 Task: Set up a reminder for the networking luncheon.
Action: Mouse moved to (78, 93)
Screenshot: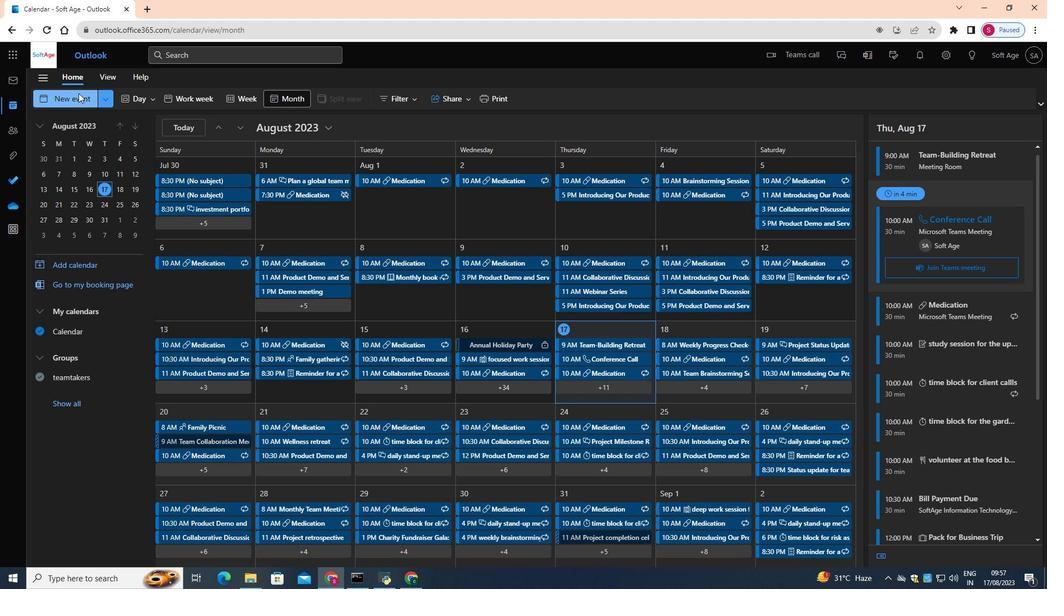 
Action: Mouse pressed left at (78, 93)
Screenshot: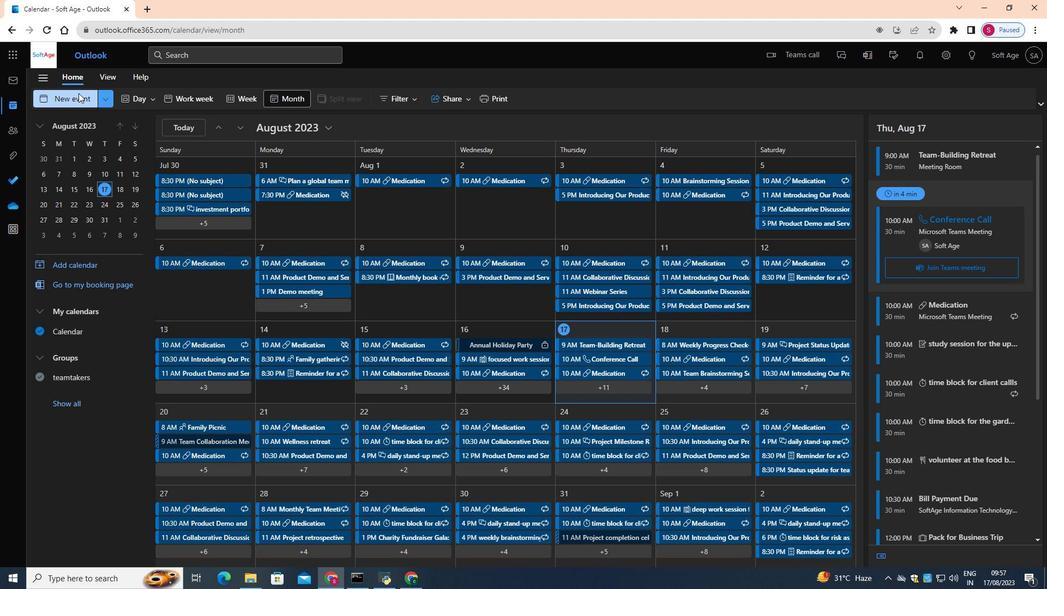 
Action: Mouse moved to (384, 157)
Screenshot: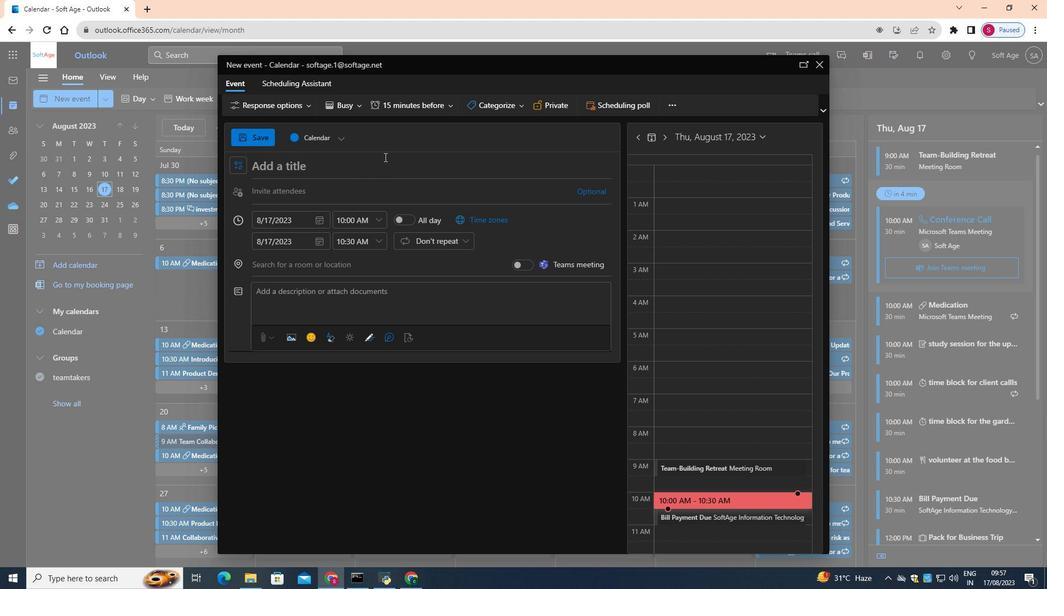 
Action: Key pressed <Key.shift>Reminder<Key.space>for<Key.space>networking<Key.space>luncheon
Screenshot: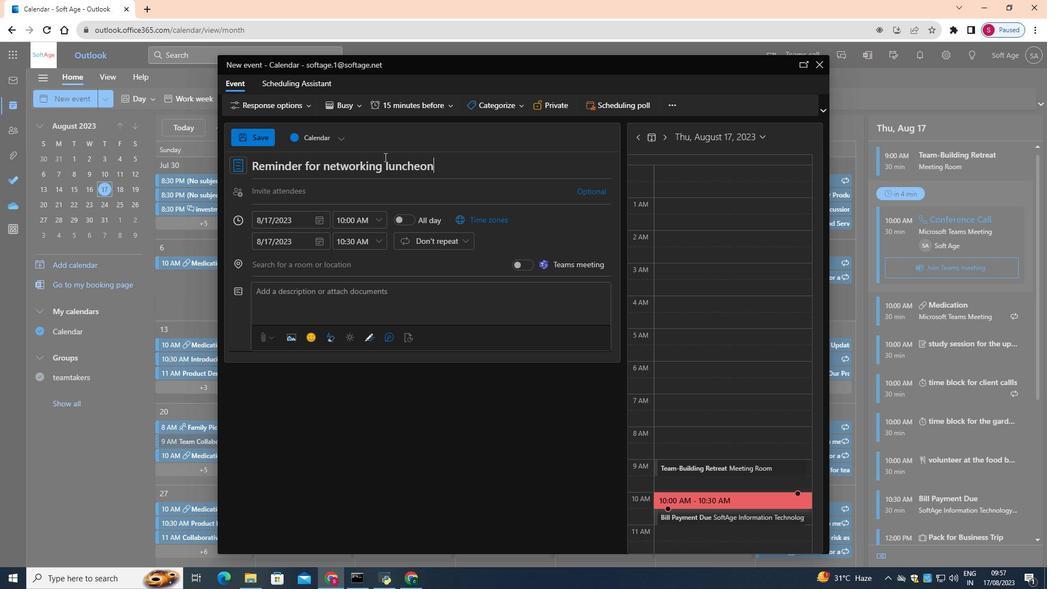 
Action: Mouse moved to (466, 241)
Screenshot: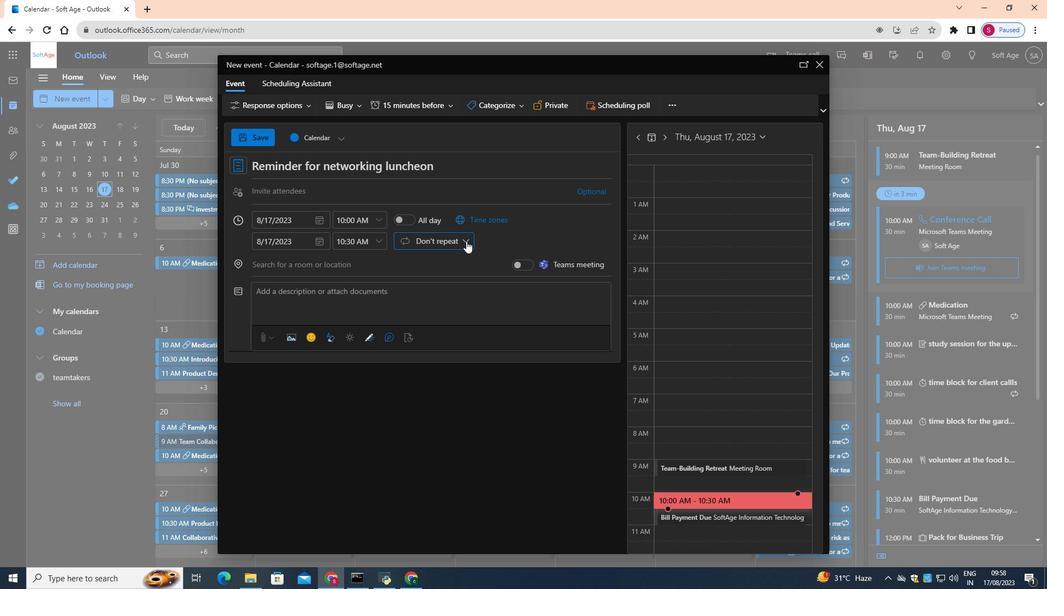 
Action: Mouse pressed left at (466, 241)
Screenshot: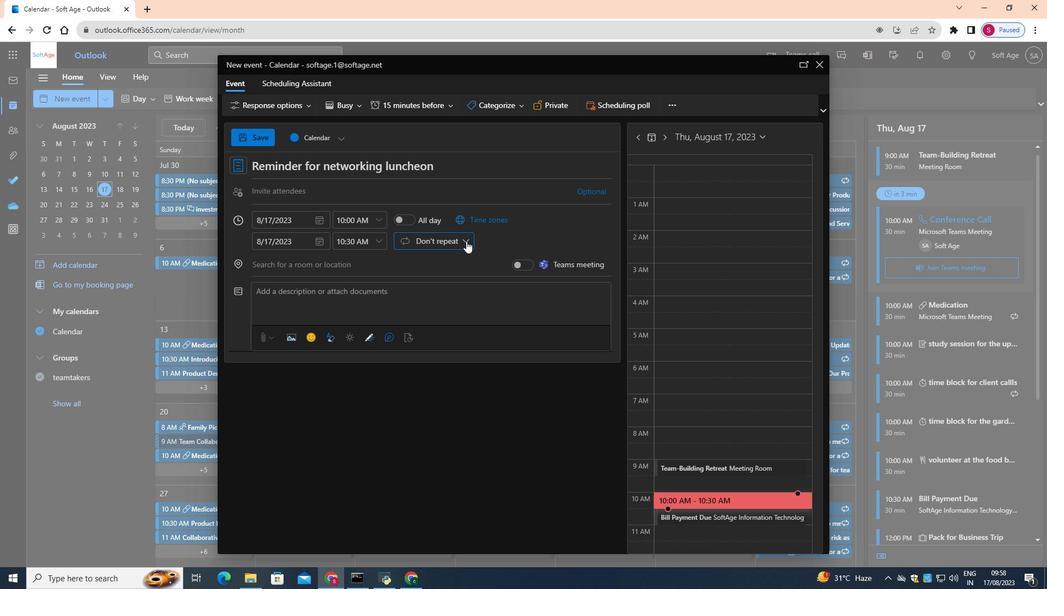 
Action: Mouse moved to (436, 335)
Screenshot: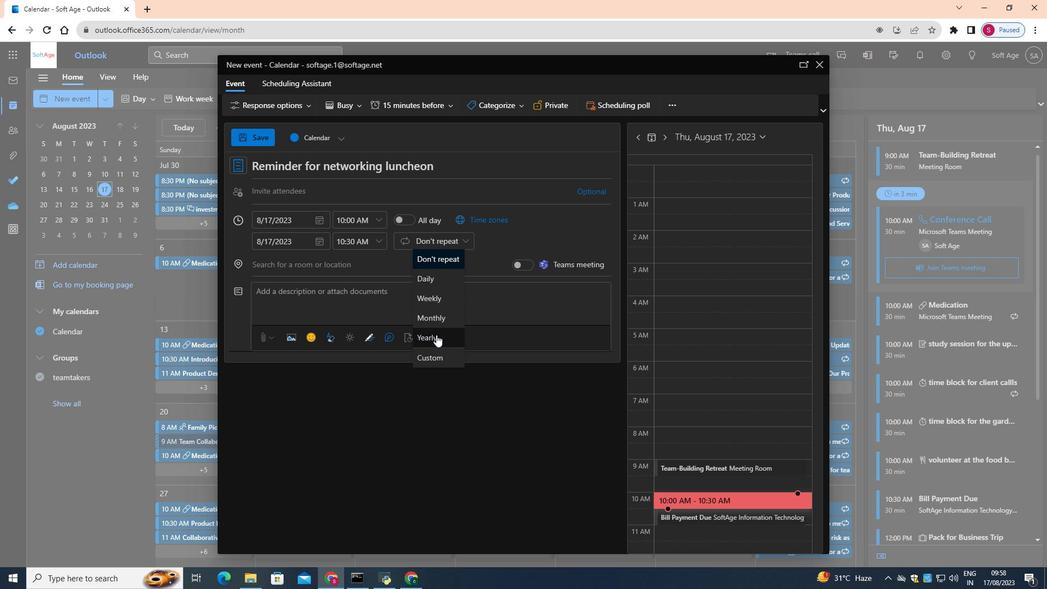 
Action: Mouse pressed left at (436, 335)
Screenshot: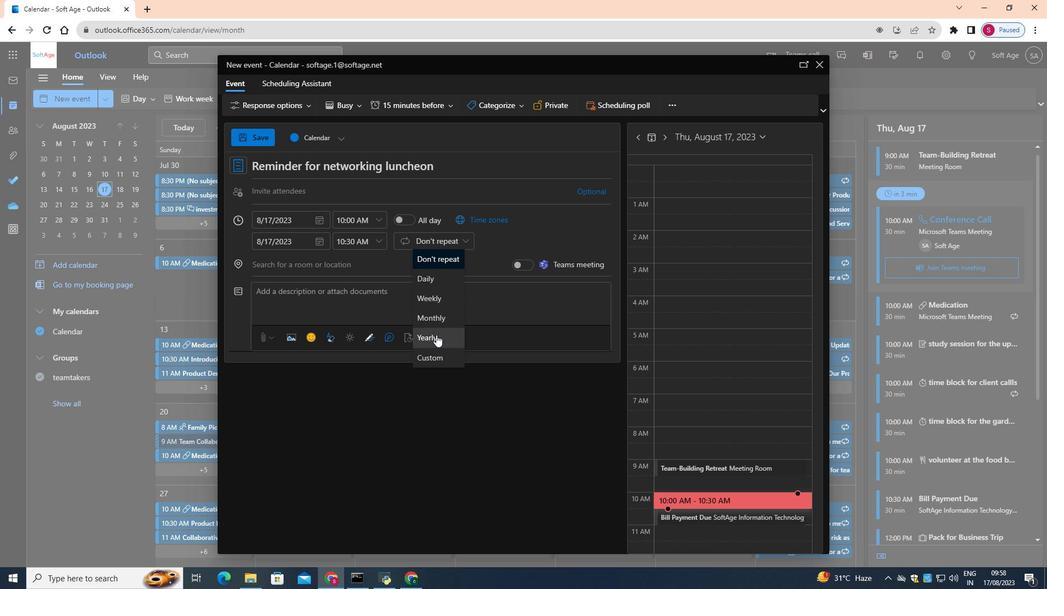 
Action: Mouse moved to (547, 257)
Screenshot: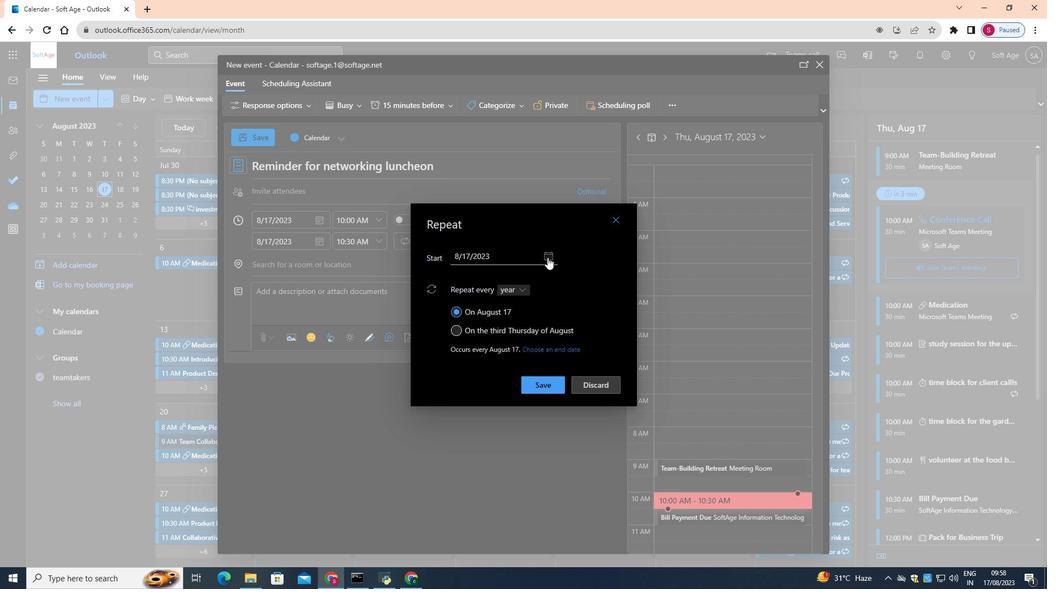 
Action: Mouse pressed left at (547, 257)
Screenshot: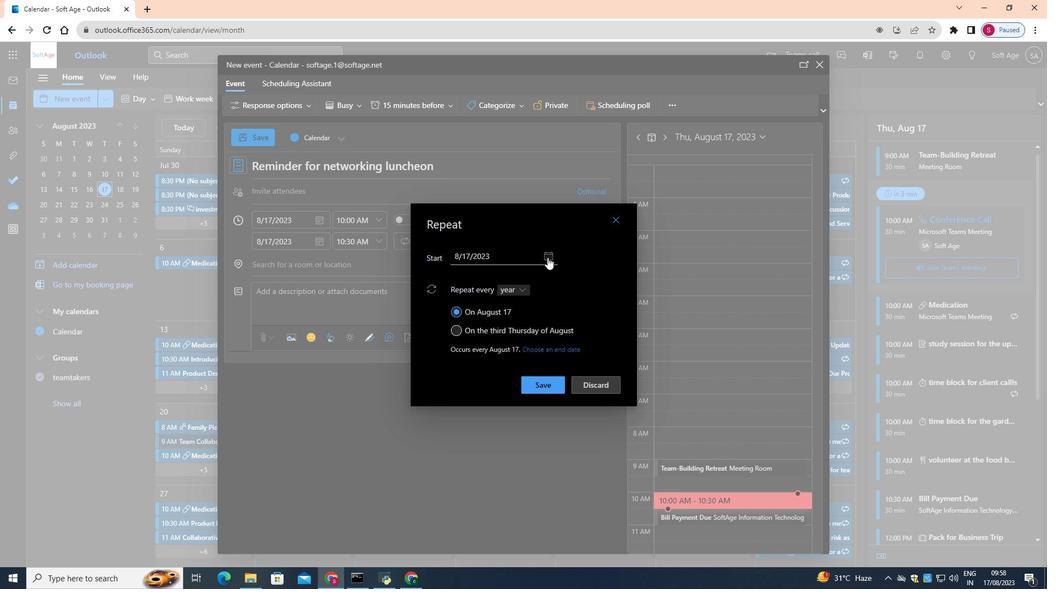 
Action: Mouse moved to (508, 359)
Screenshot: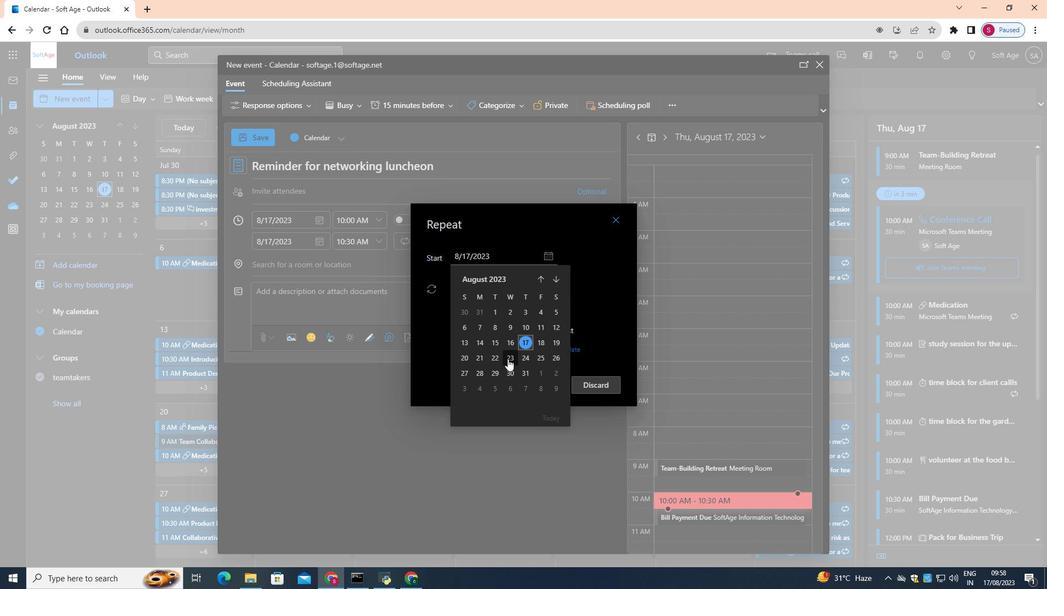 
Action: Mouse pressed left at (508, 359)
Screenshot: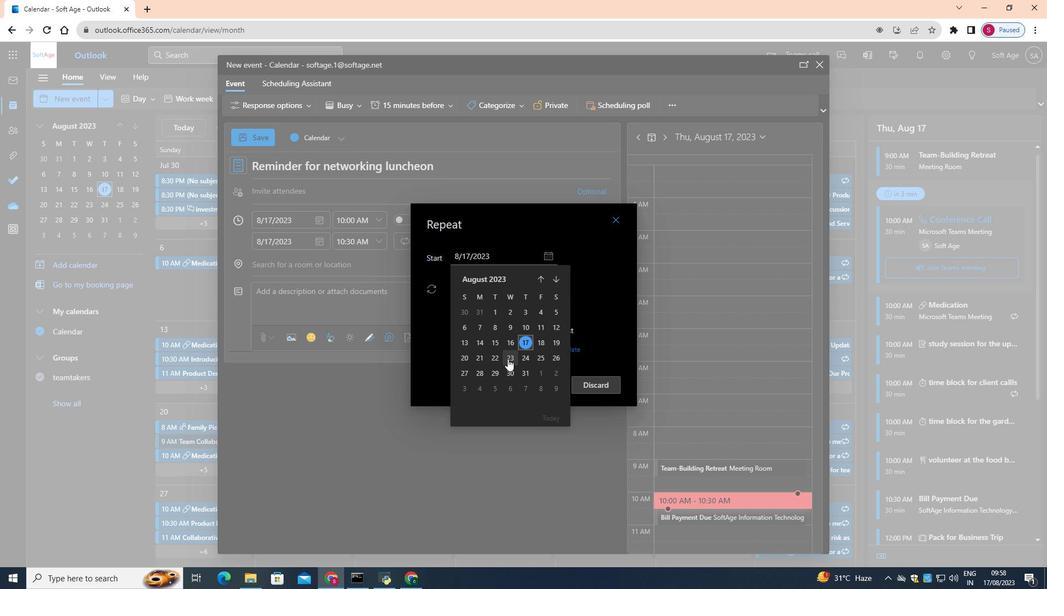 
Action: Mouse moved to (545, 393)
Screenshot: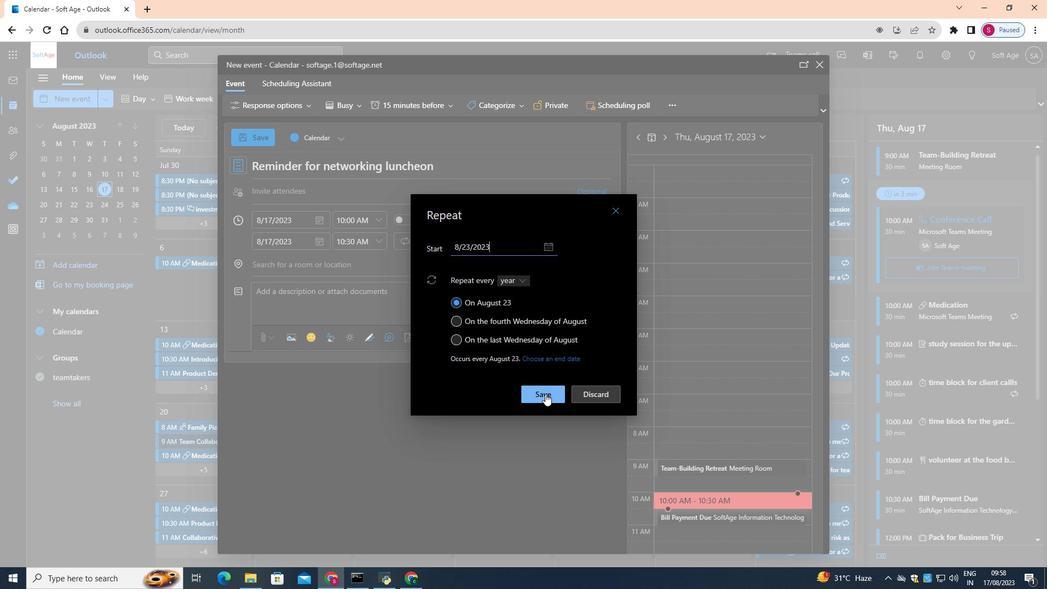 
Action: Mouse pressed left at (545, 393)
Screenshot: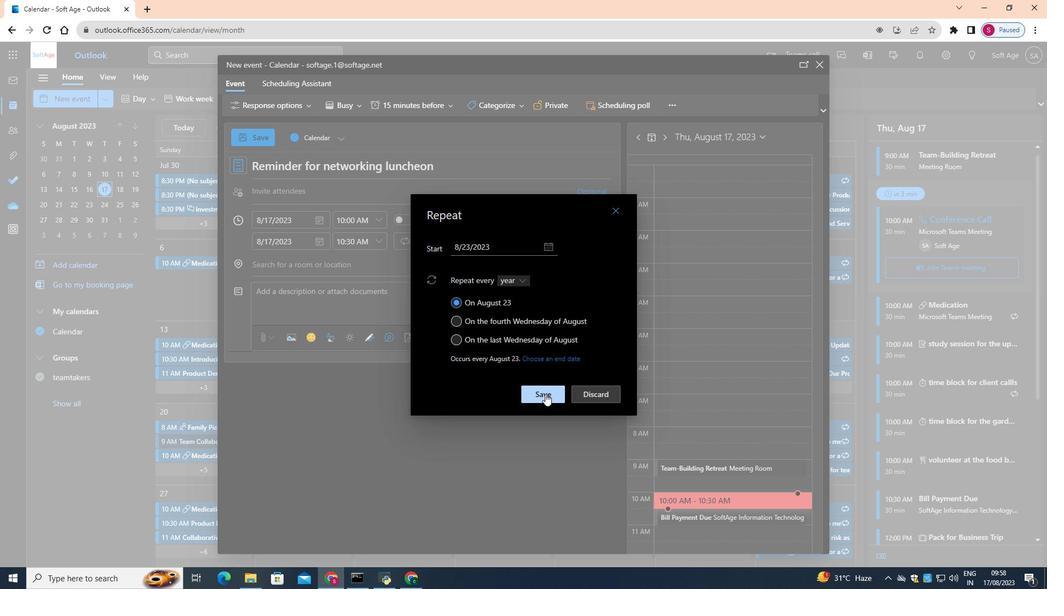 
Action: Mouse moved to (409, 104)
Screenshot: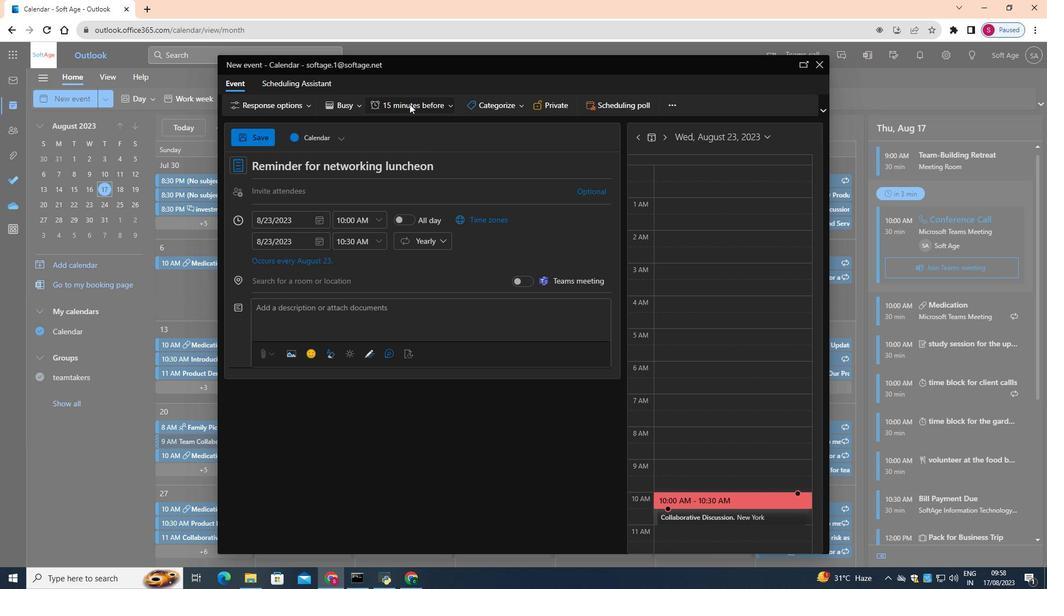 
Action: Mouse pressed left at (409, 104)
Screenshot: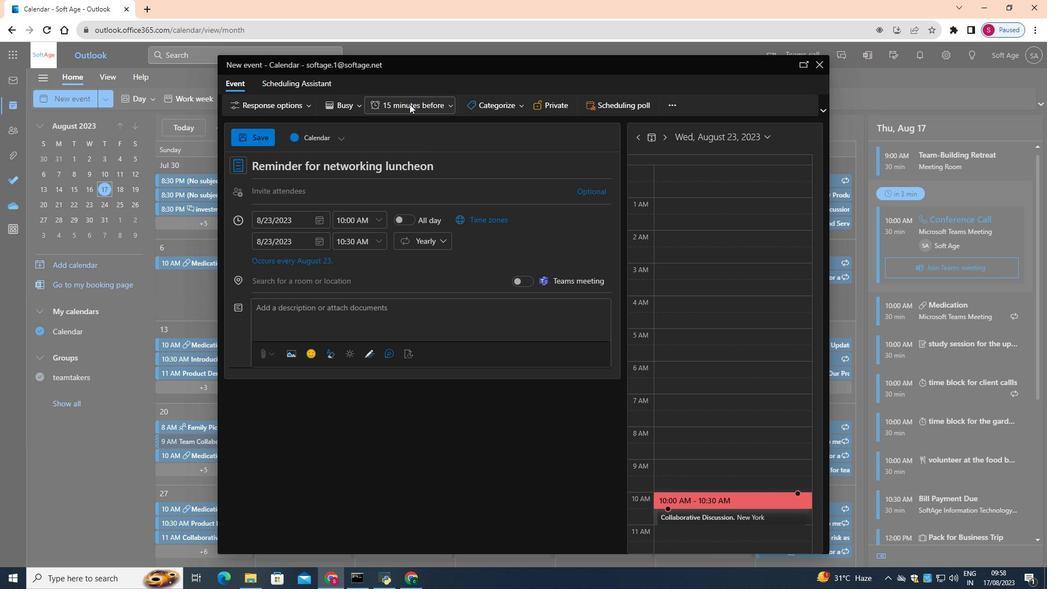 
Action: Mouse moved to (414, 283)
Screenshot: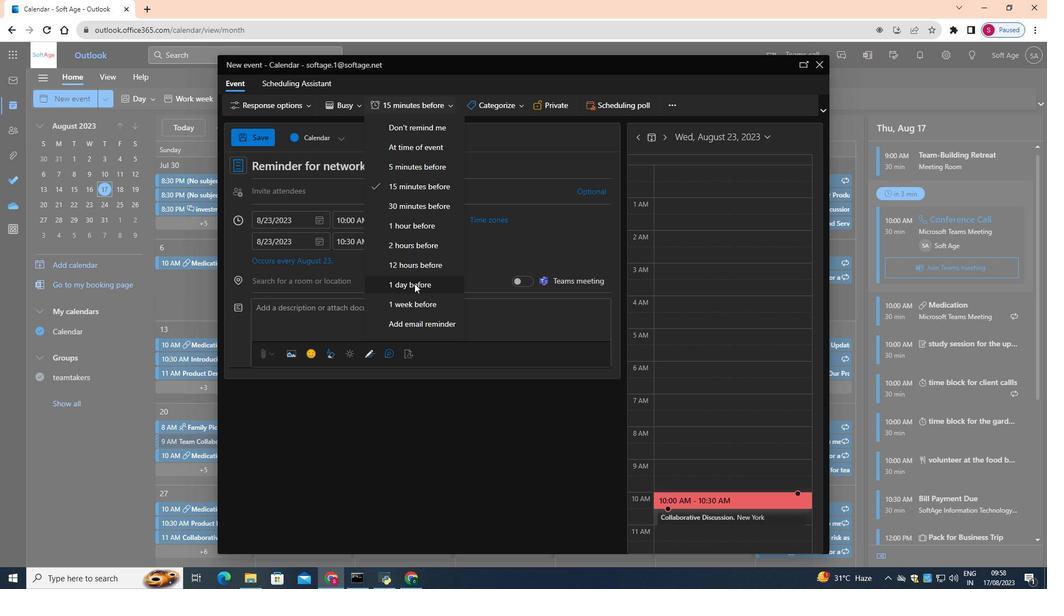 
Action: Mouse pressed left at (414, 283)
Screenshot: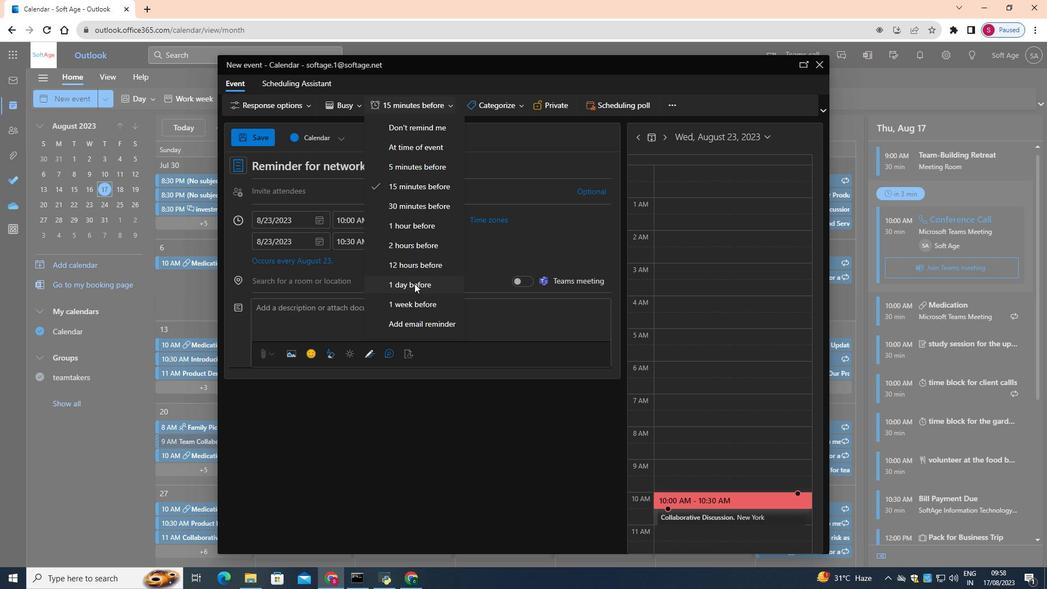 
Action: Mouse moved to (410, 315)
Screenshot: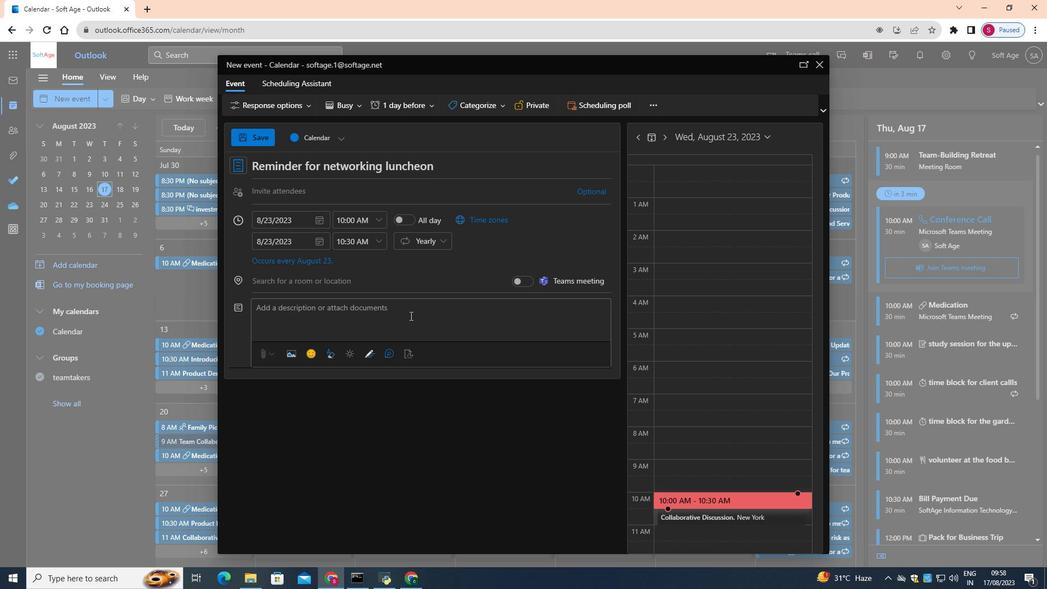 
Action: Mouse pressed left at (410, 315)
Screenshot: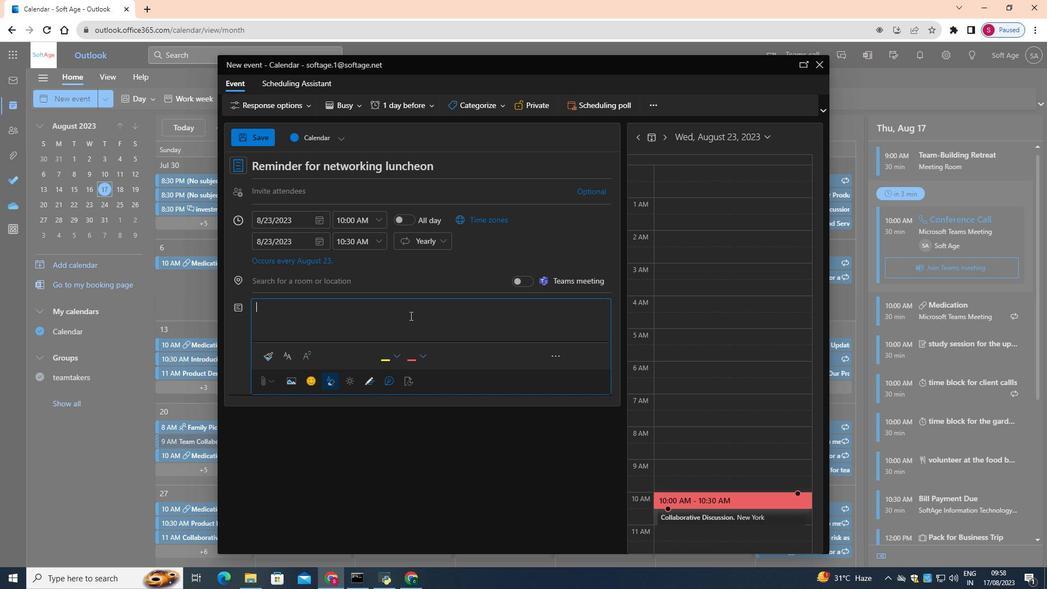 
Action: Key pressed <Key.shift>Reminder<Key.space>for<Key.space>networl<Key.backspace>king<Key.space>luncheon.
Screenshot: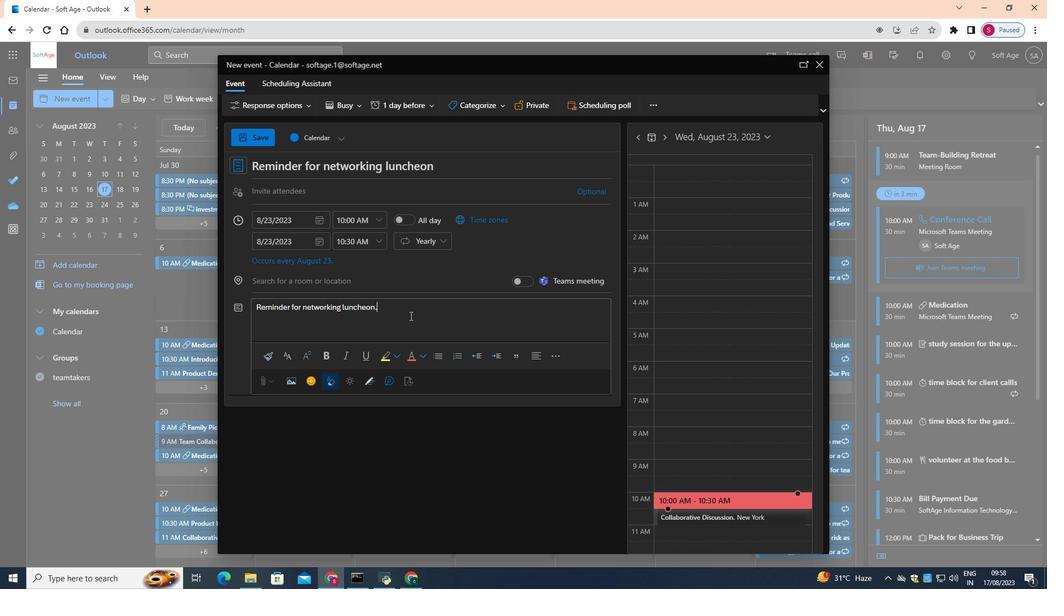 
Action: Mouse moved to (255, 139)
Screenshot: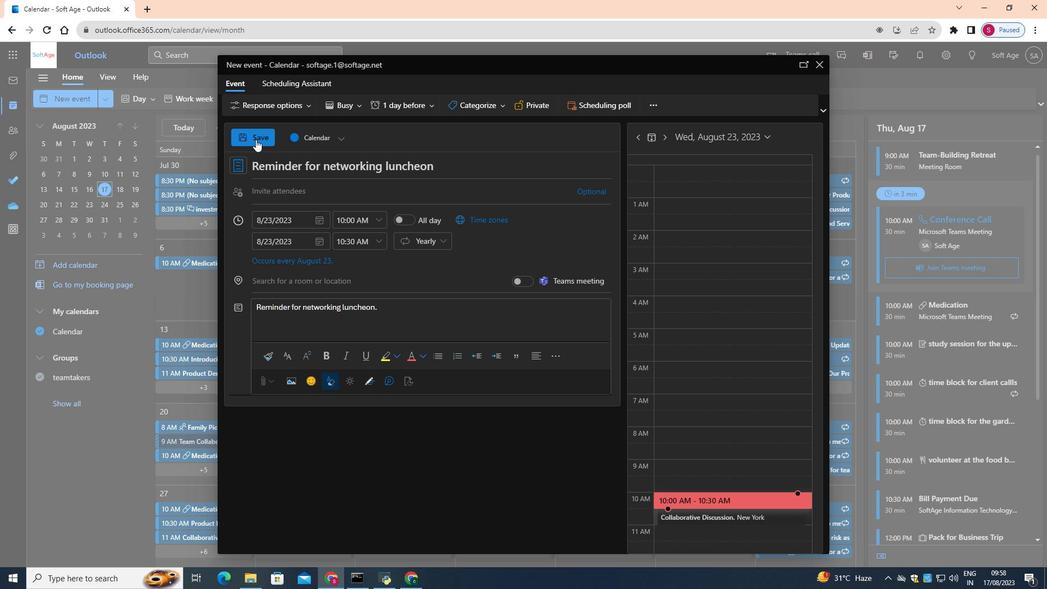 
Action: Mouse pressed left at (255, 139)
Screenshot: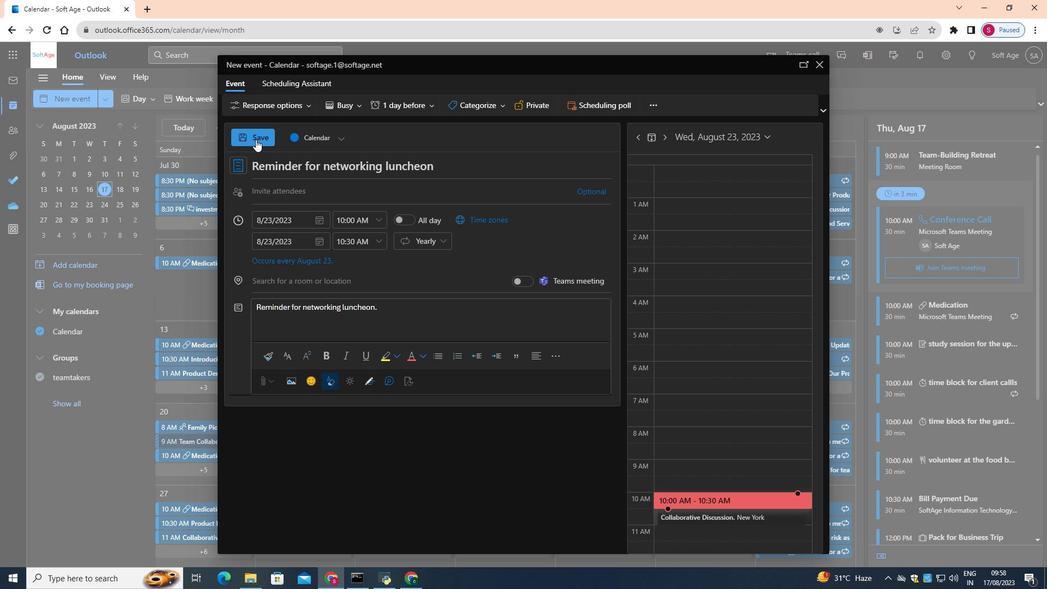 
